 Task: Notify me by email when a new vulnerability is found in one of your dependencies.
Action: Mouse moved to (946, 90)
Screenshot: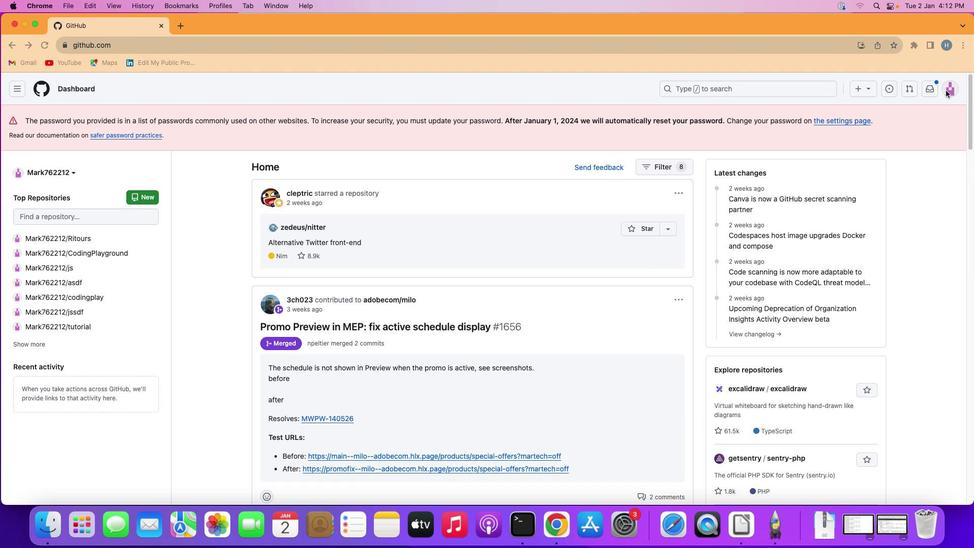 
Action: Mouse pressed left at (946, 90)
Screenshot: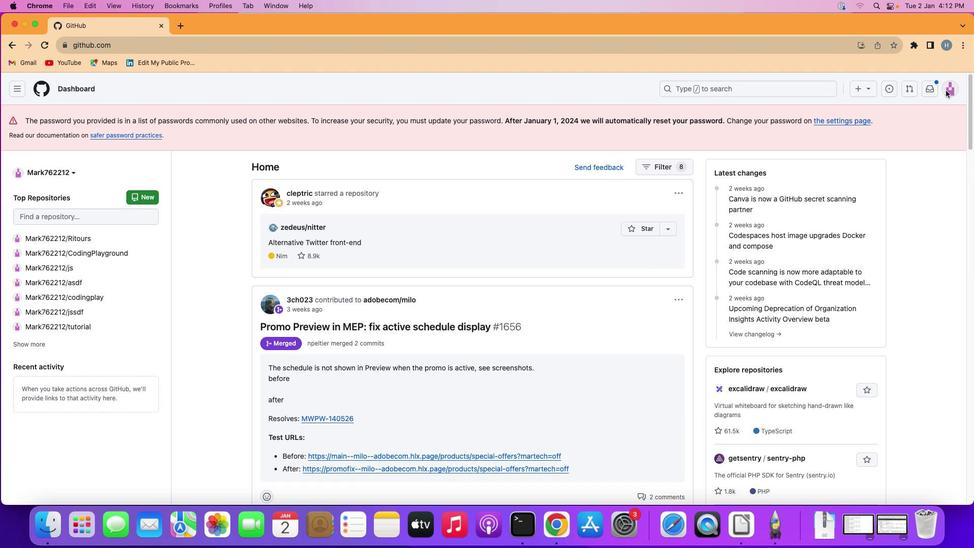 
Action: Mouse moved to (951, 87)
Screenshot: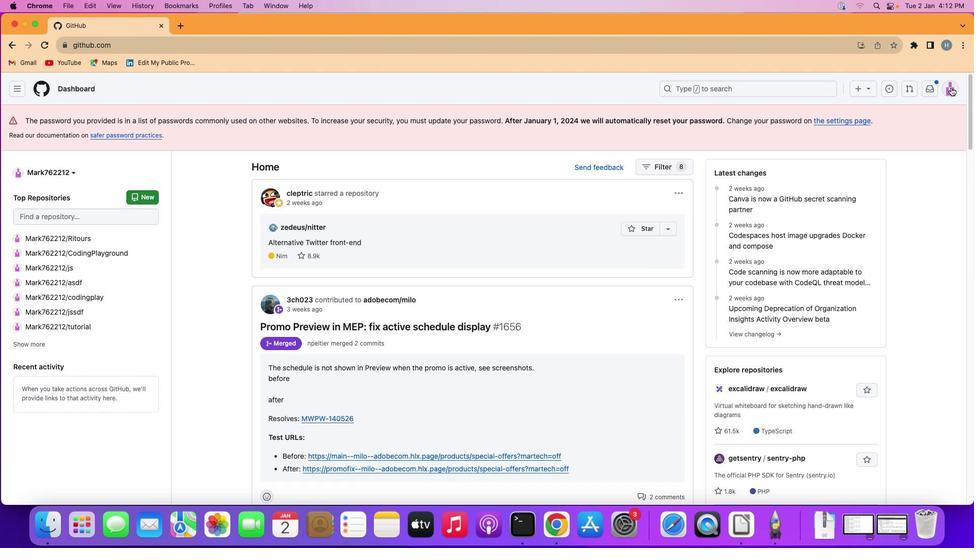 
Action: Mouse pressed left at (951, 87)
Screenshot: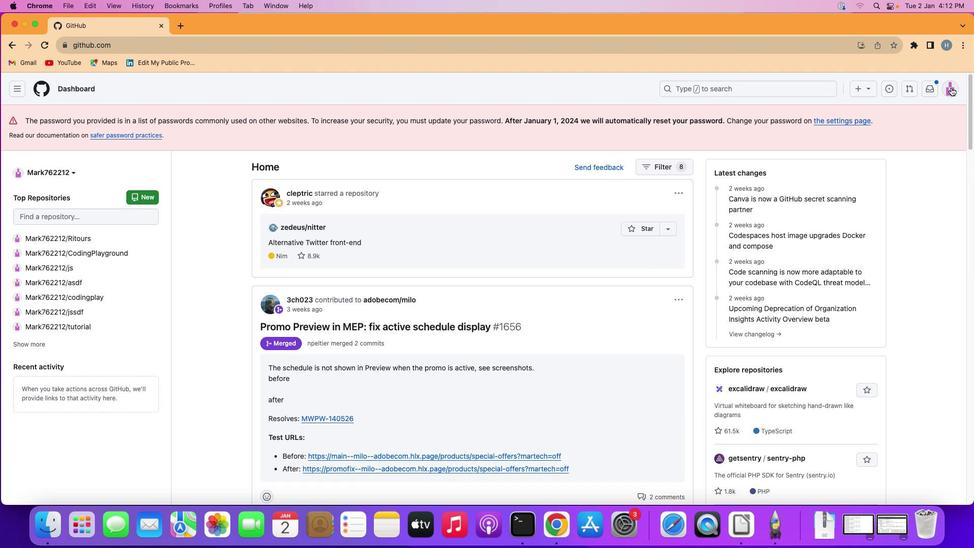 
Action: Mouse moved to (888, 362)
Screenshot: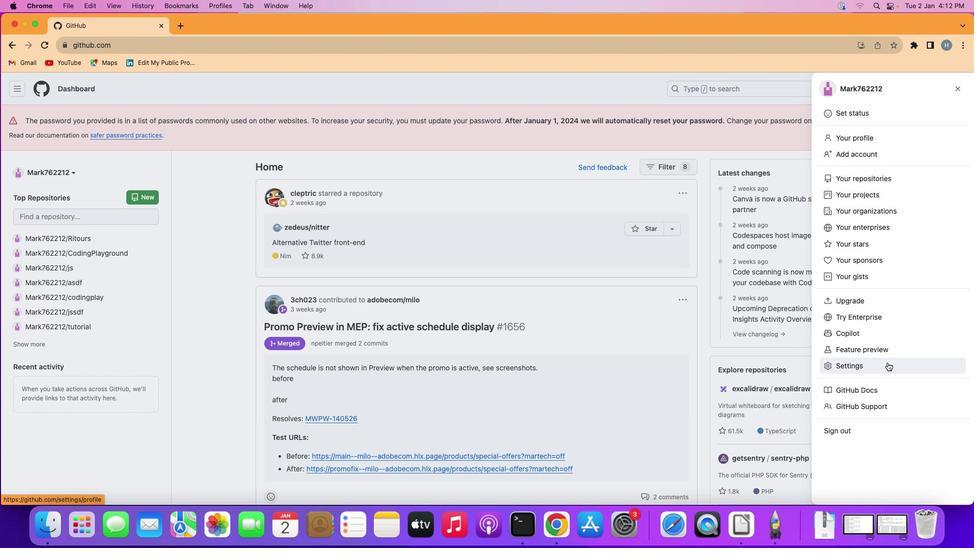 
Action: Mouse pressed left at (888, 362)
Screenshot: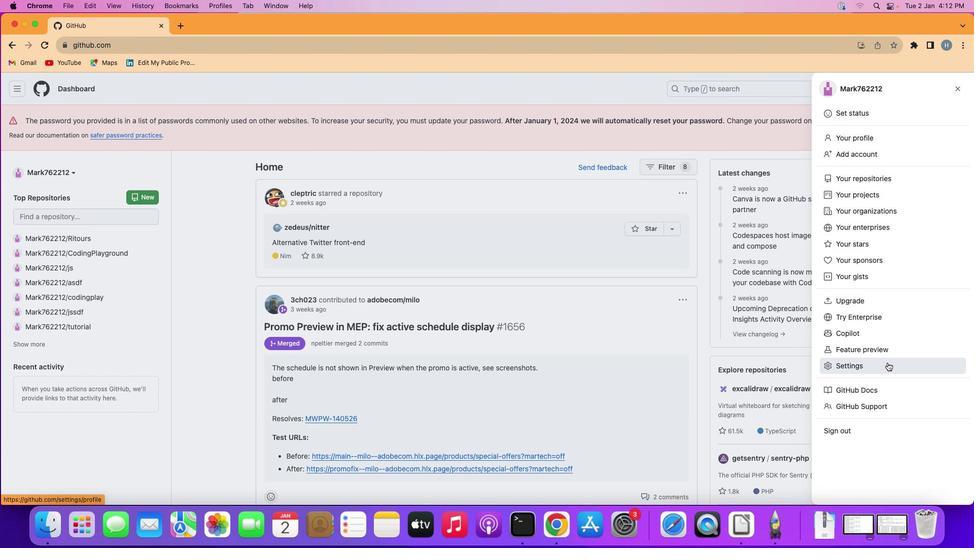 
Action: Mouse moved to (236, 276)
Screenshot: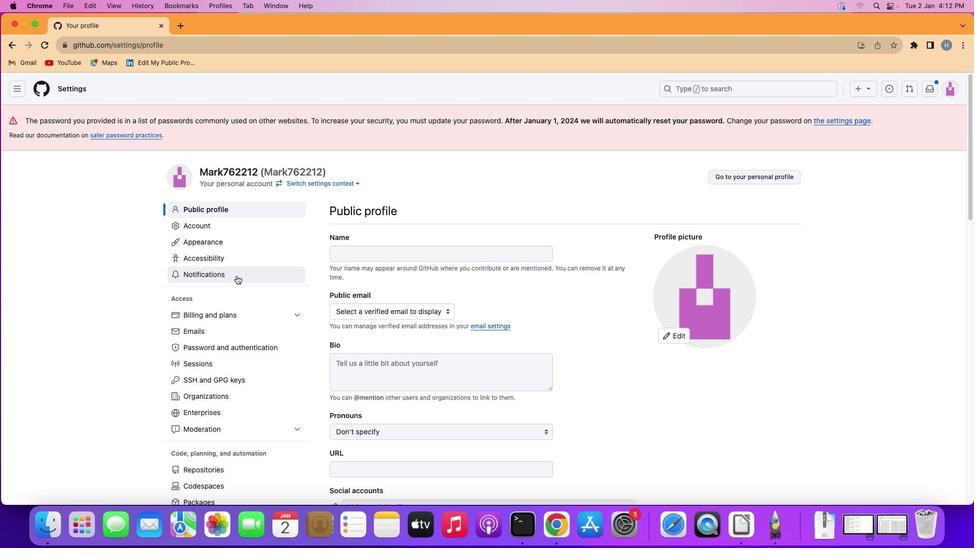 
Action: Mouse pressed left at (236, 276)
Screenshot: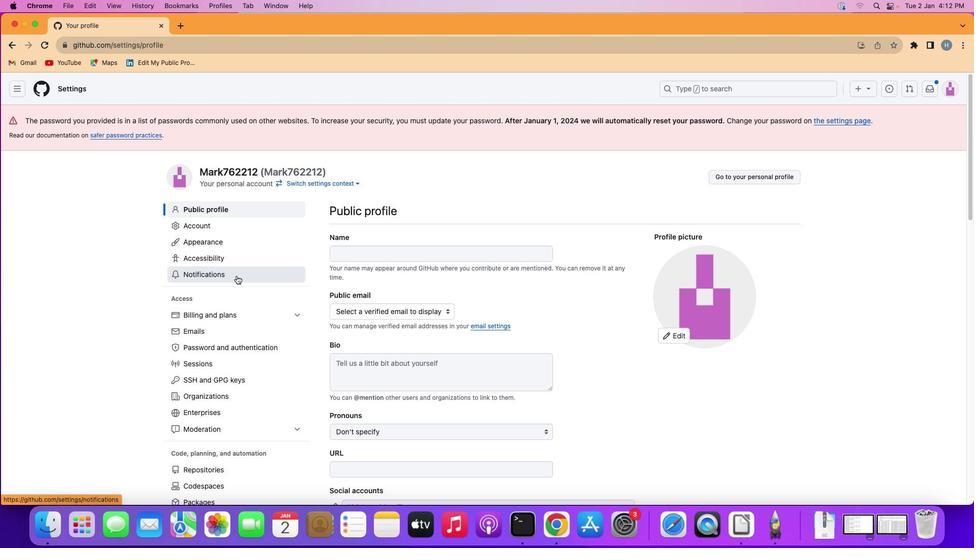 
Action: Mouse moved to (426, 333)
Screenshot: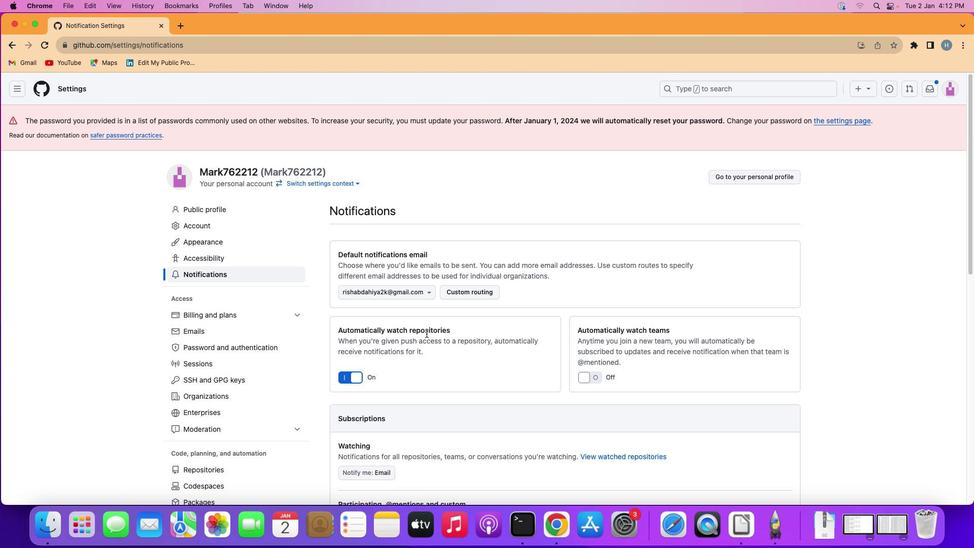 
Action: Mouse scrolled (426, 333) with delta (0, 0)
Screenshot: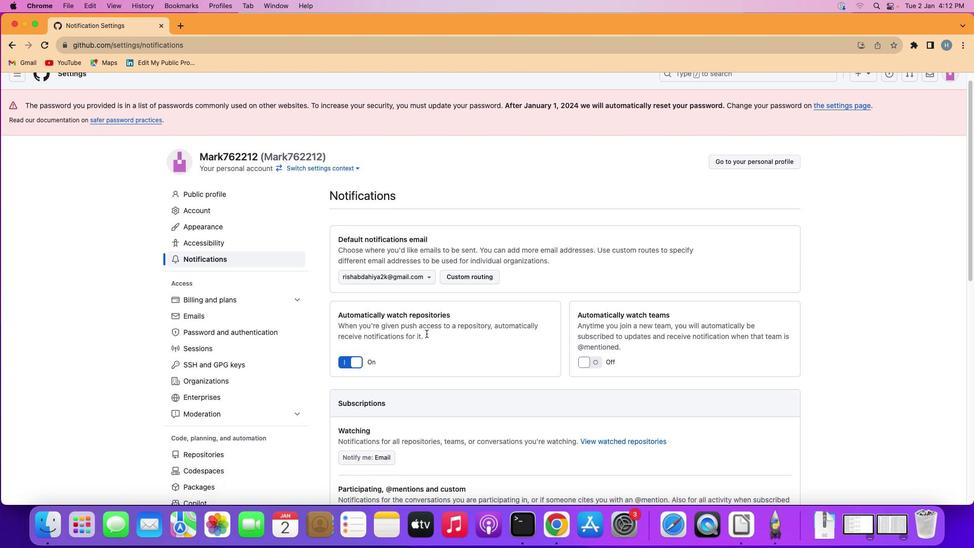 
Action: Mouse scrolled (426, 333) with delta (0, 0)
Screenshot: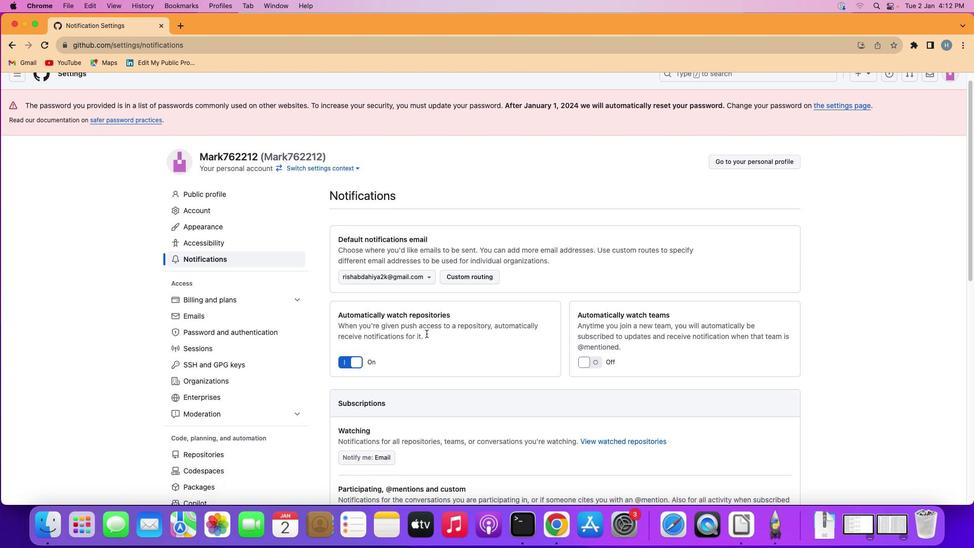 
Action: Mouse scrolled (426, 333) with delta (0, -1)
Screenshot: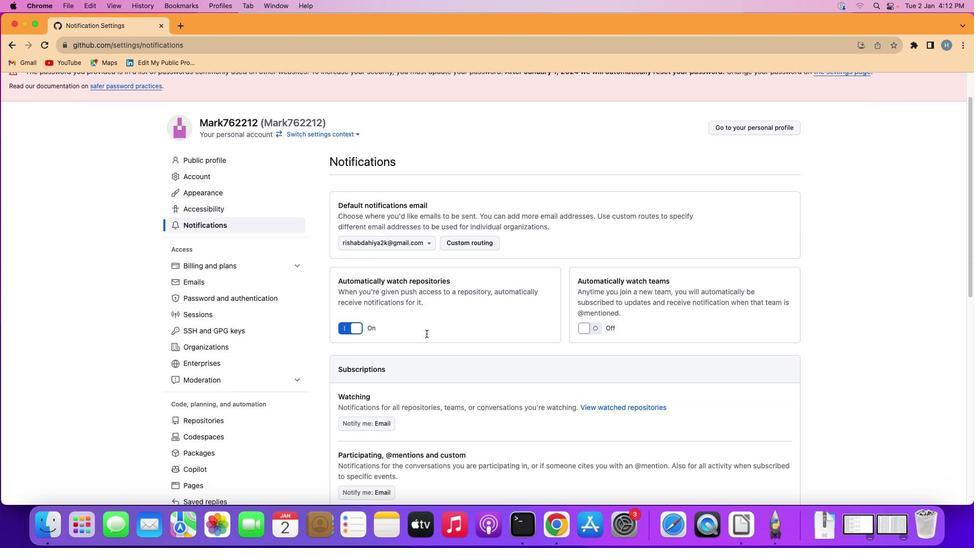 
Action: Mouse scrolled (426, 333) with delta (0, -1)
Screenshot: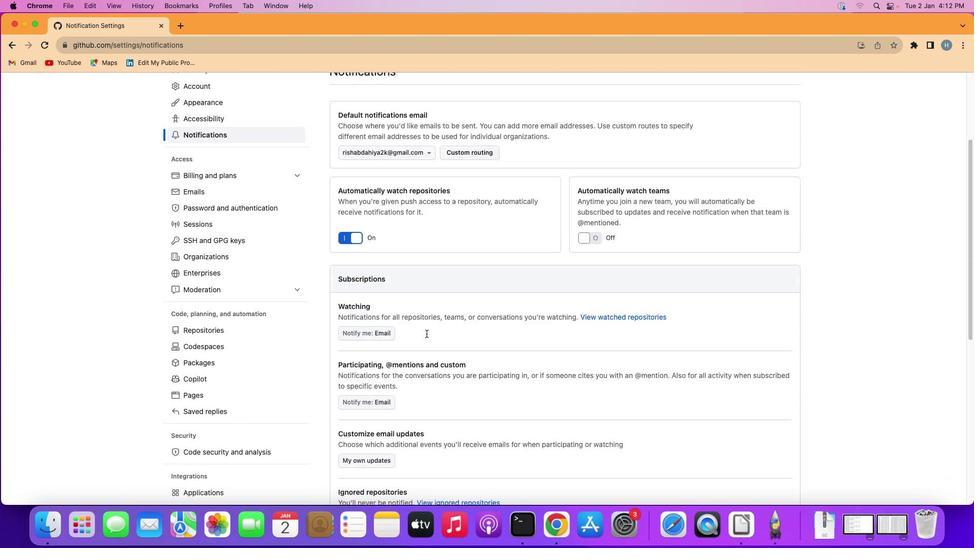 
Action: Mouse scrolled (426, 333) with delta (0, 0)
Screenshot: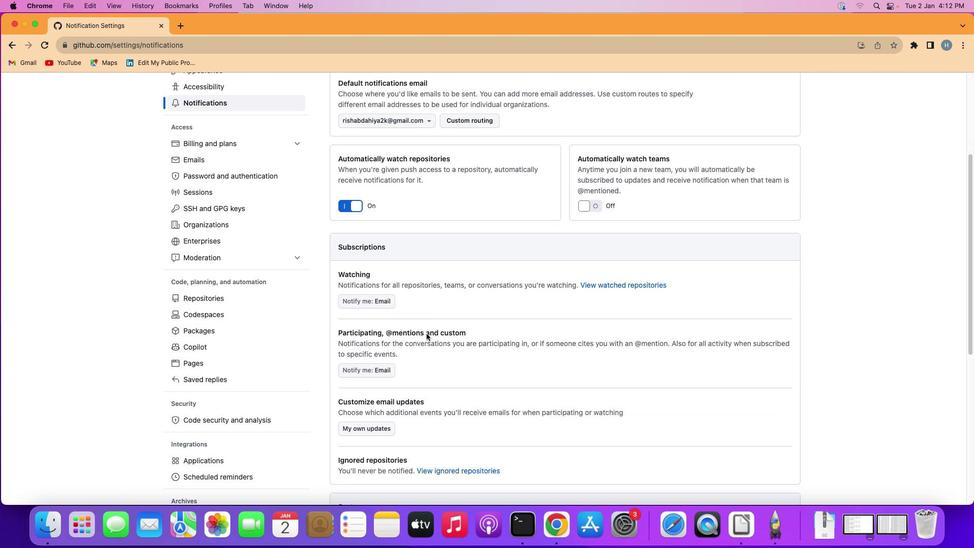 
Action: Mouse scrolled (426, 333) with delta (0, 0)
Screenshot: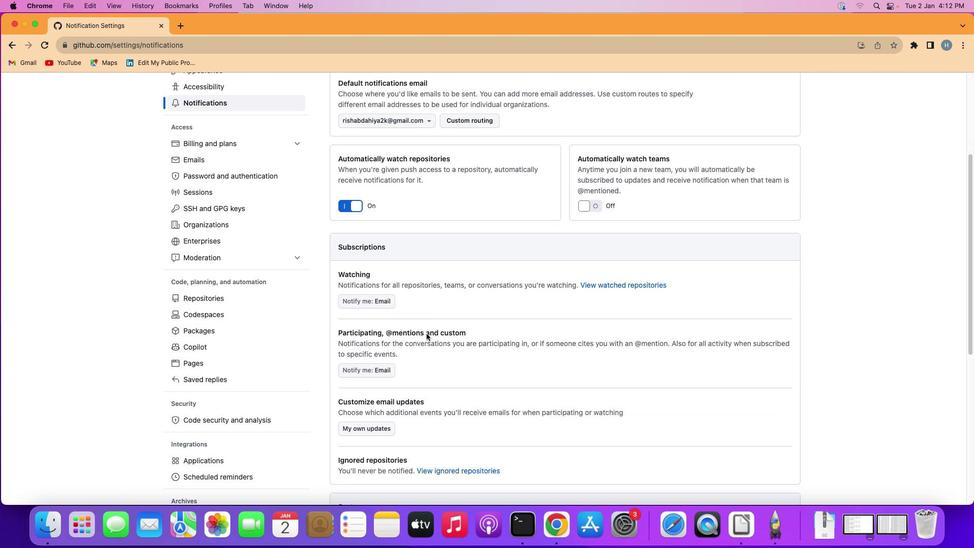 
Action: Mouse moved to (425, 333)
Screenshot: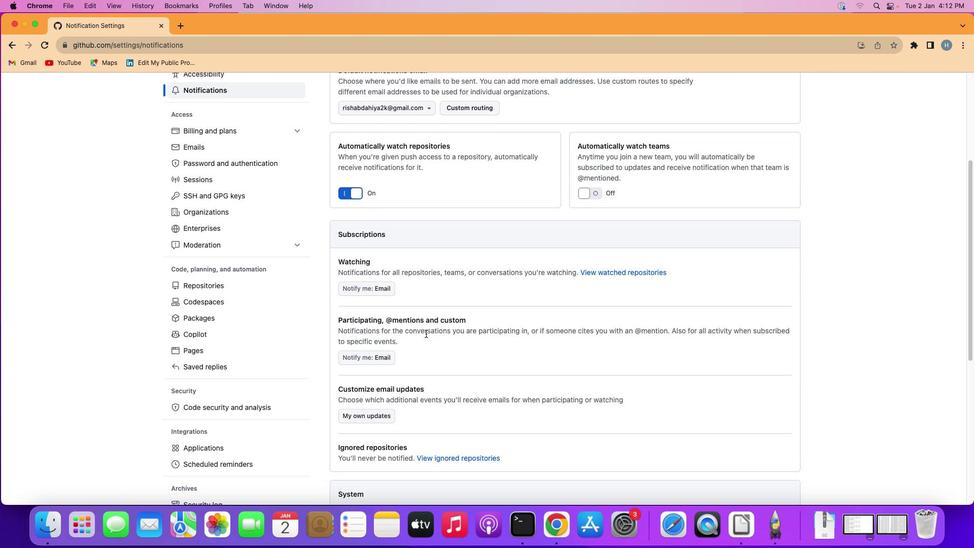
Action: Mouse scrolled (425, 333) with delta (0, 0)
Screenshot: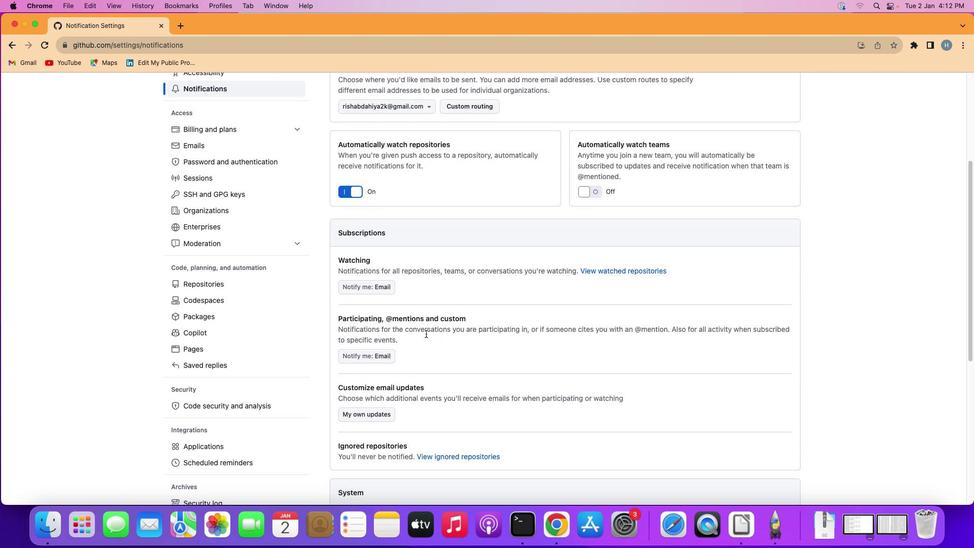 
Action: Mouse scrolled (425, 333) with delta (0, 0)
Screenshot: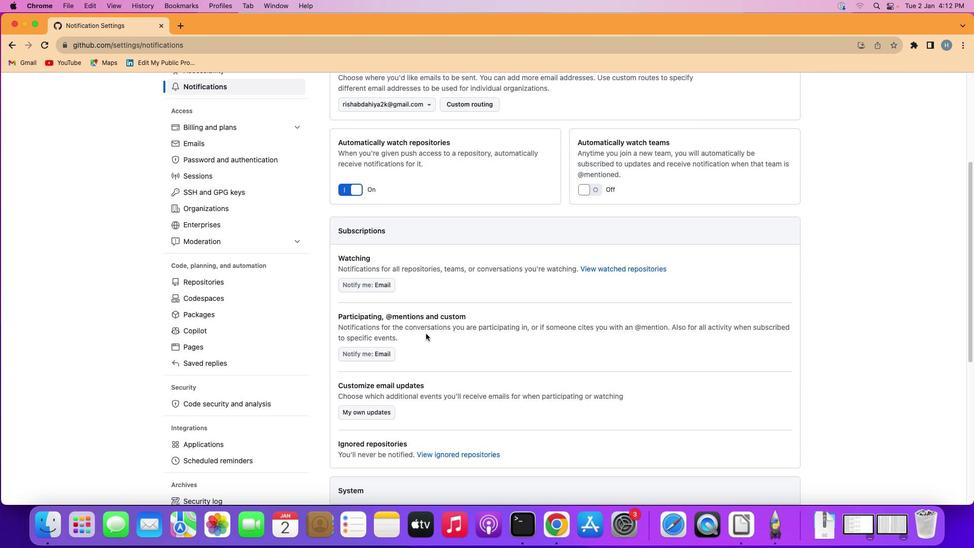 
Action: Mouse scrolled (425, 333) with delta (0, 0)
Screenshot: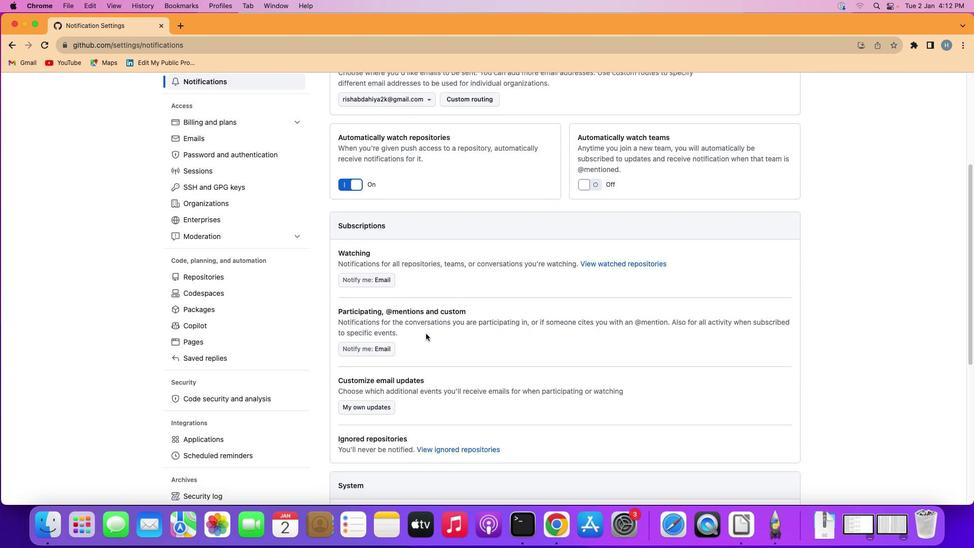 
Action: Mouse moved to (425, 333)
Screenshot: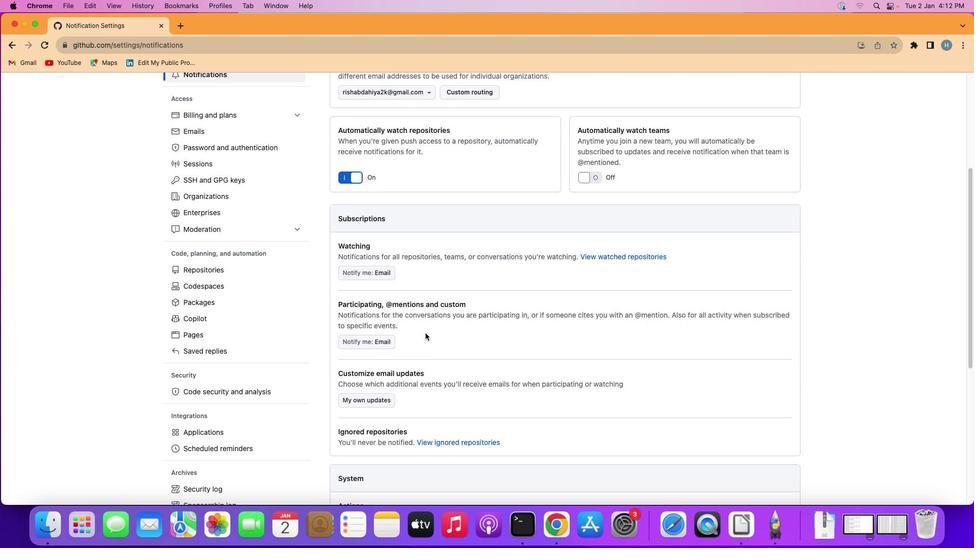 
Action: Mouse scrolled (425, 333) with delta (0, 0)
Screenshot: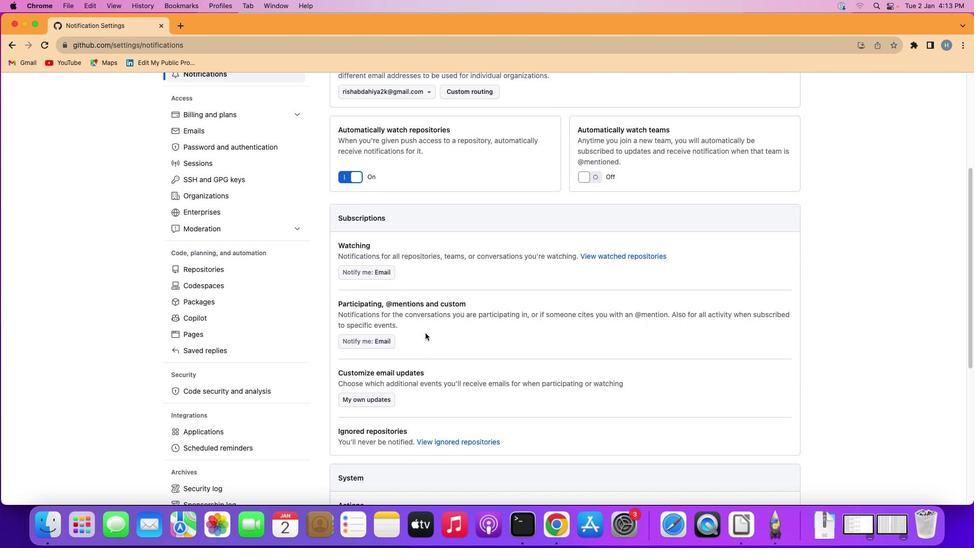 
Action: Mouse scrolled (425, 333) with delta (0, 0)
Screenshot: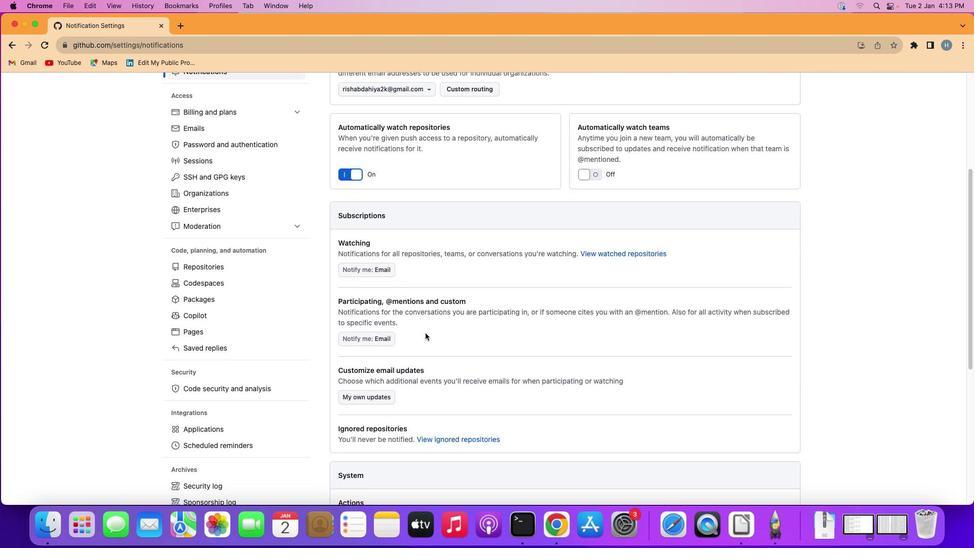 
Action: Mouse moved to (482, 331)
Screenshot: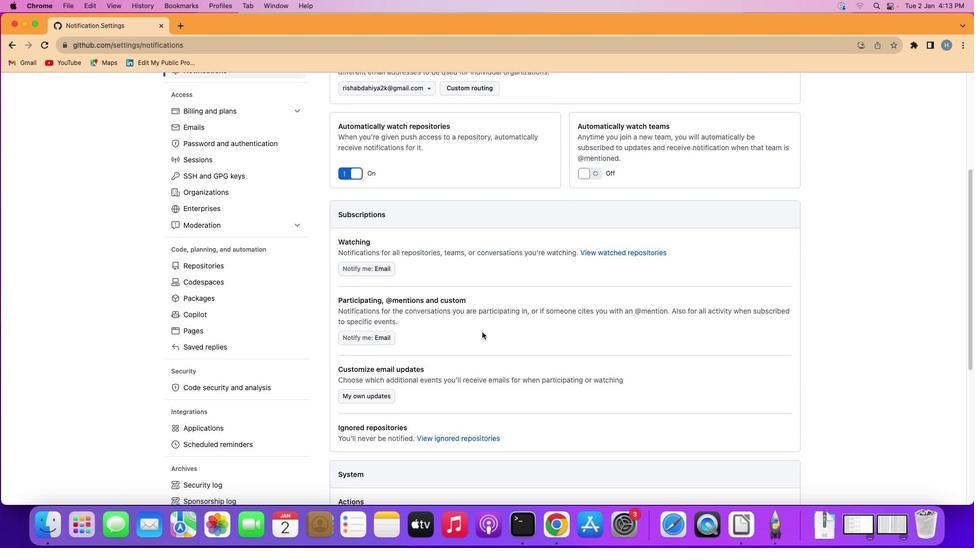 
Action: Mouse scrolled (482, 331) with delta (0, 0)
Screenshot: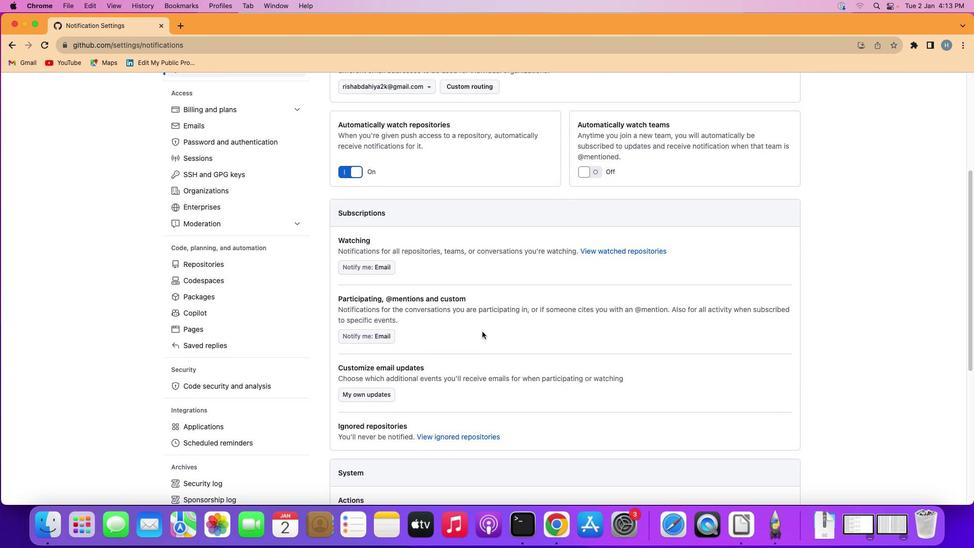 
Action: Mouse scrolled (482, 331) with delta (0, 0)
Screenshot: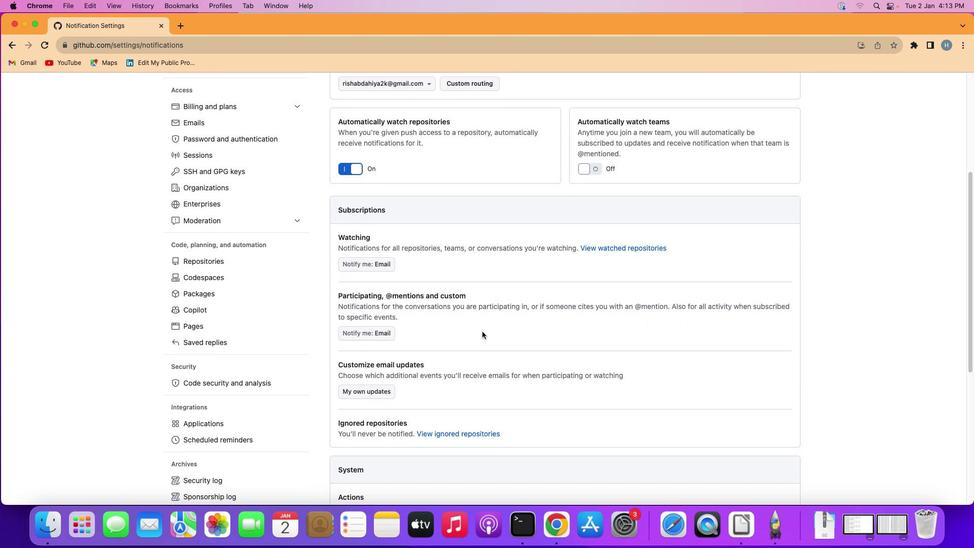 
Action: Mouse moved to (482, 331)
Screenshot: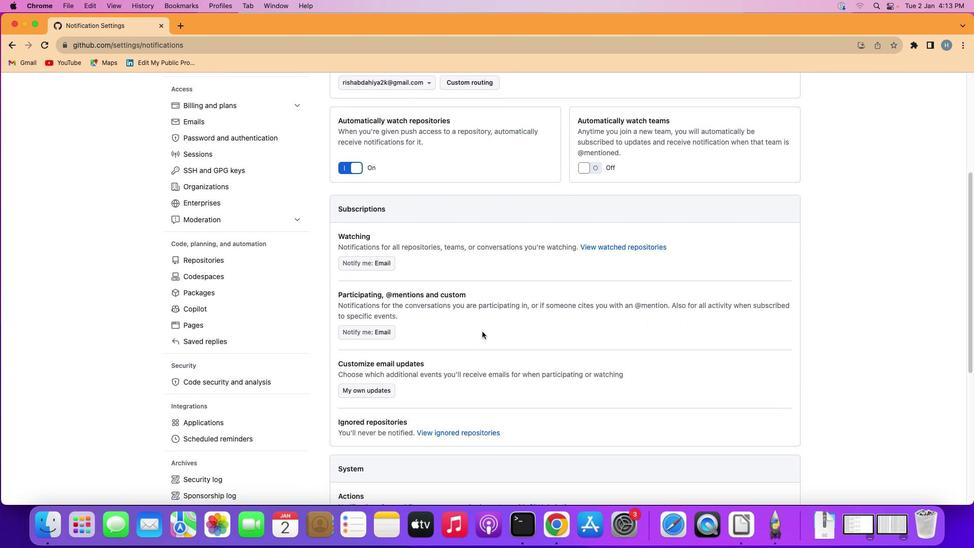 
Action: Mouse scrolled (482, 331) with delta (0, 0)
Screenshot: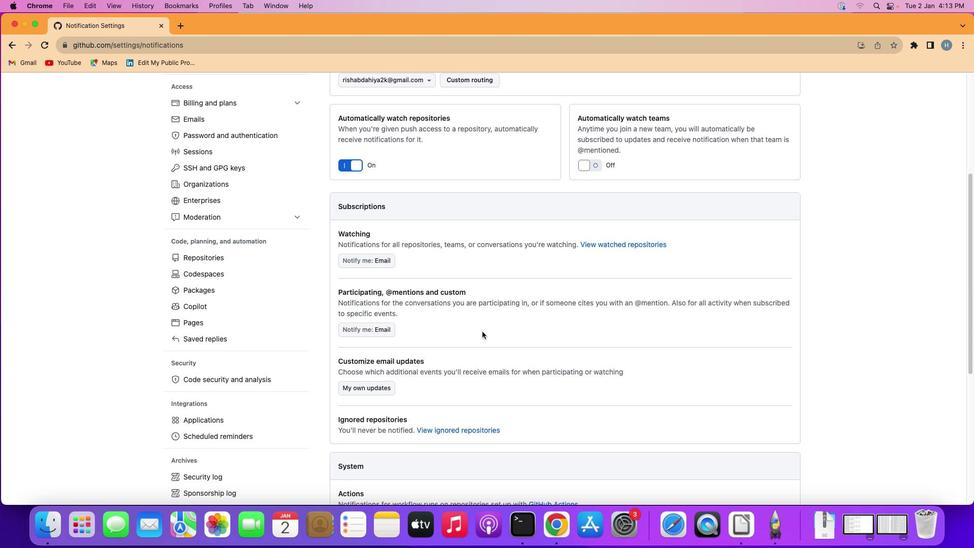 
Action: Mouse scrolled (482, 331) with delta (0, 0)
Screenshot: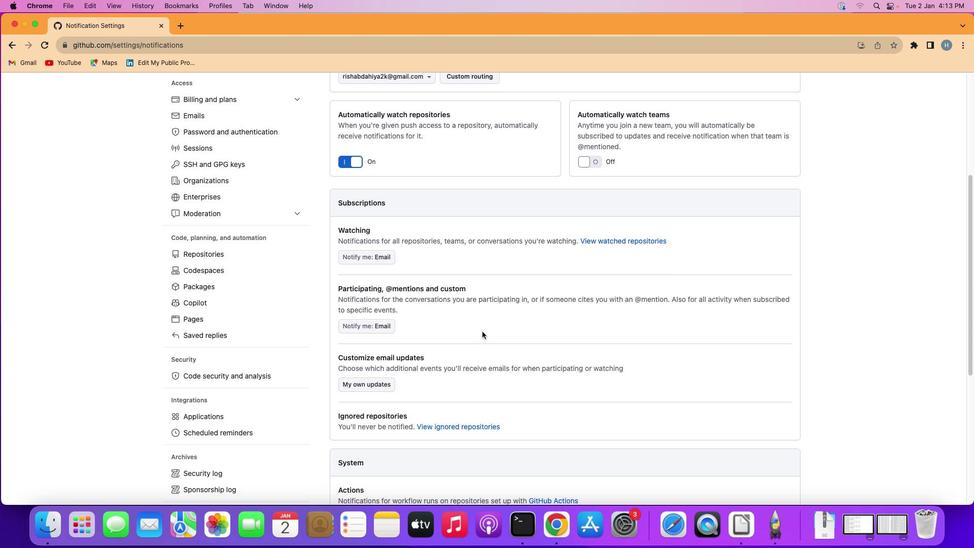 
Action: Mouse scrolled (482, 331) with delta (0, 0)
Screenshot: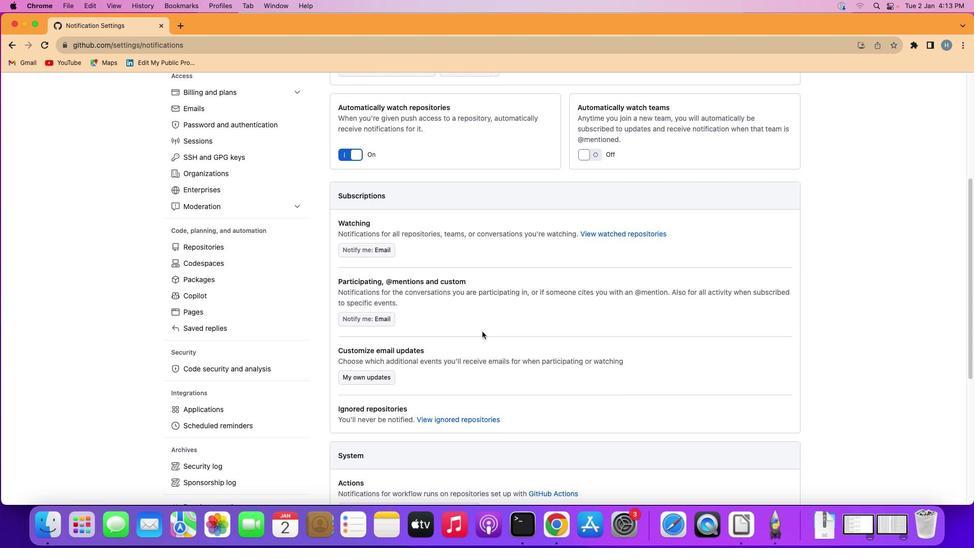 
Action: Mouse scrolled (482, 331) with delta (0, 0)
Screenshot: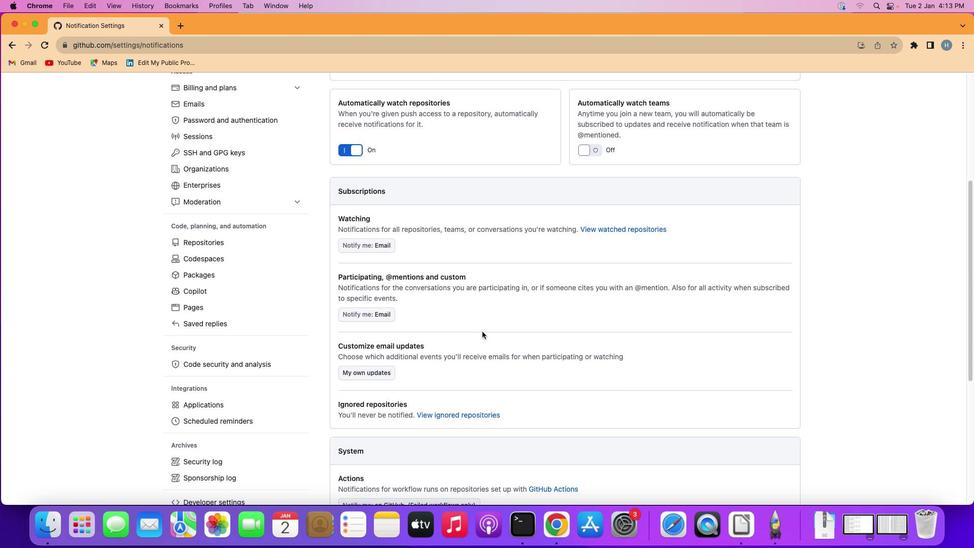 
Action: Mouse scrolled (482, 331) with delta (0, 0)
Screenshot: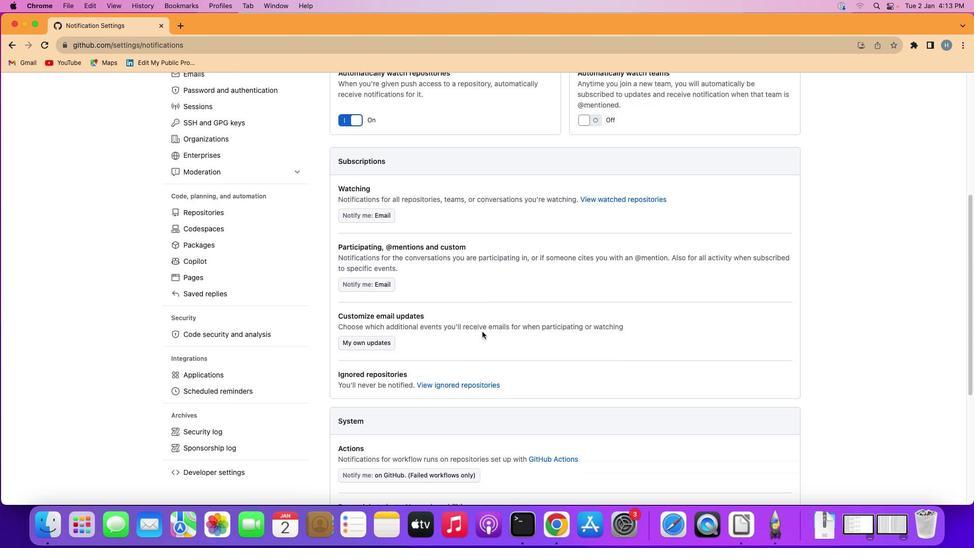 
Action: Mouse moved to (482, 331)
Screenshot: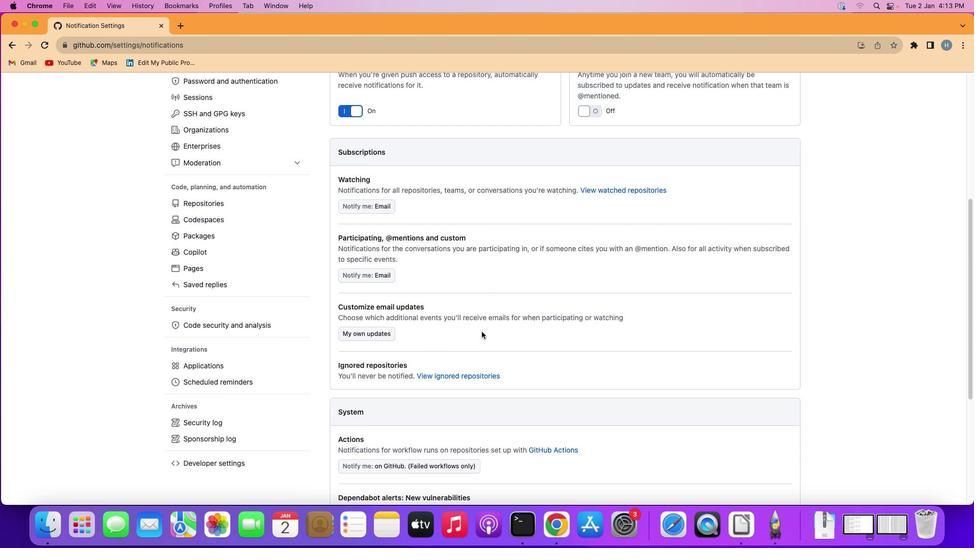 
Action: Mouse scrolled (482, 331) with delta (0, 0)
Screenshot: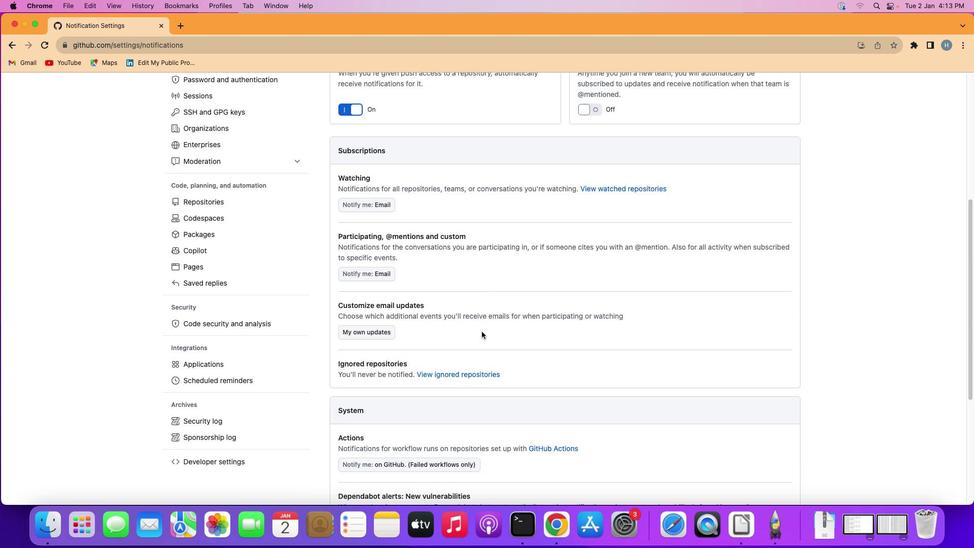 
Action: Mouse scrolled (482, 331) with delta (0, 0)
Screenshot: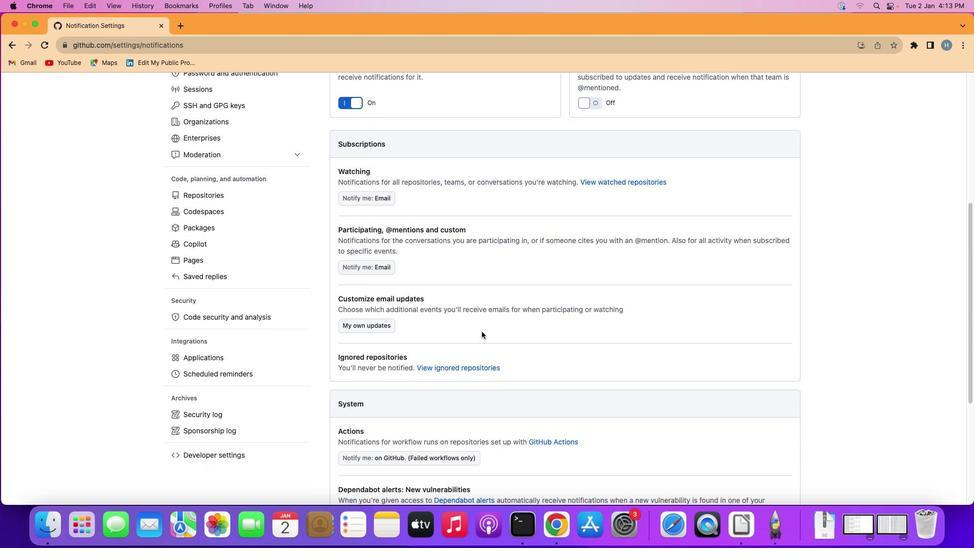 
Action: Mouse moved to (480, 329)
Screenshot: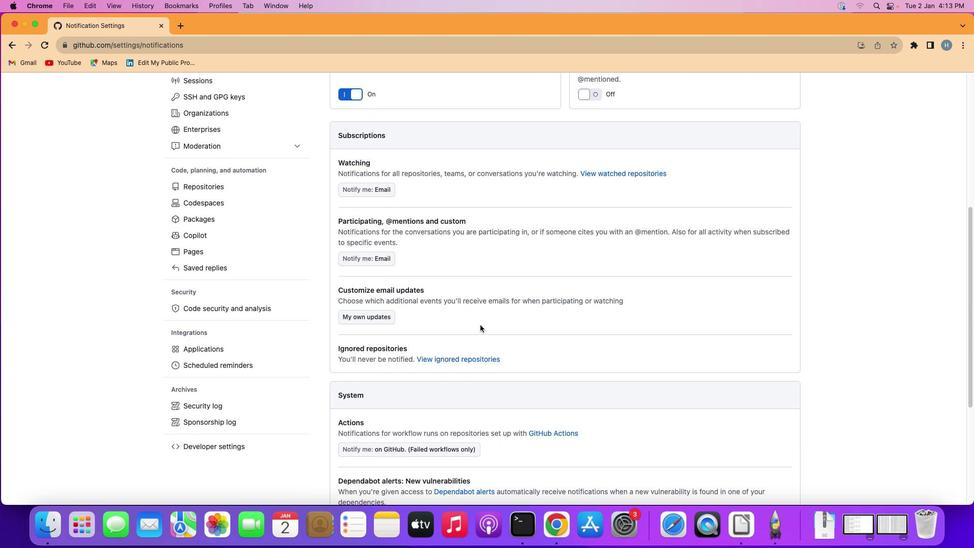 
Action: Mouse scrolled (480, 329) with delta (0, 0)
Screenshot: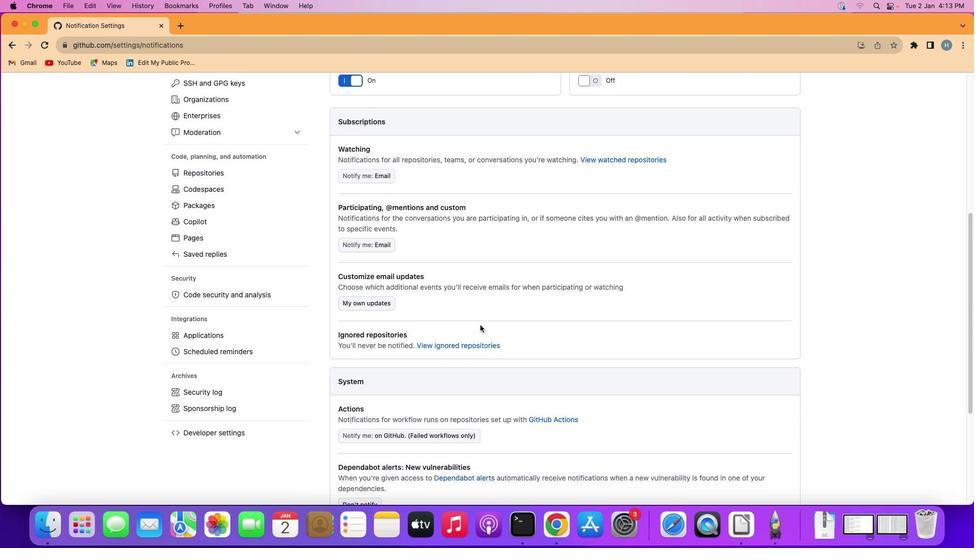
Action: Mouse moved to (480, 329)
Screenshot: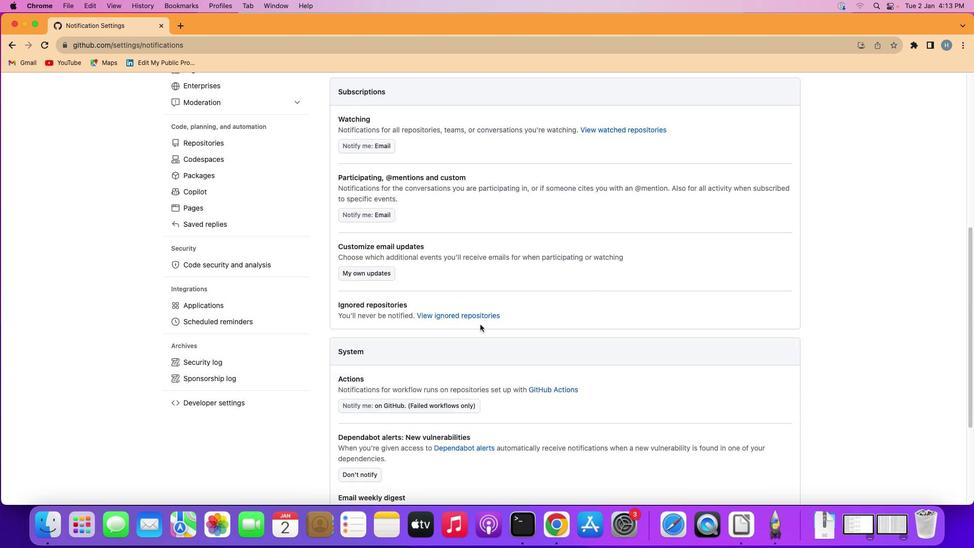 
Action: Mouse scrolled (480, 329) with delta (0, 0)
Screenshot: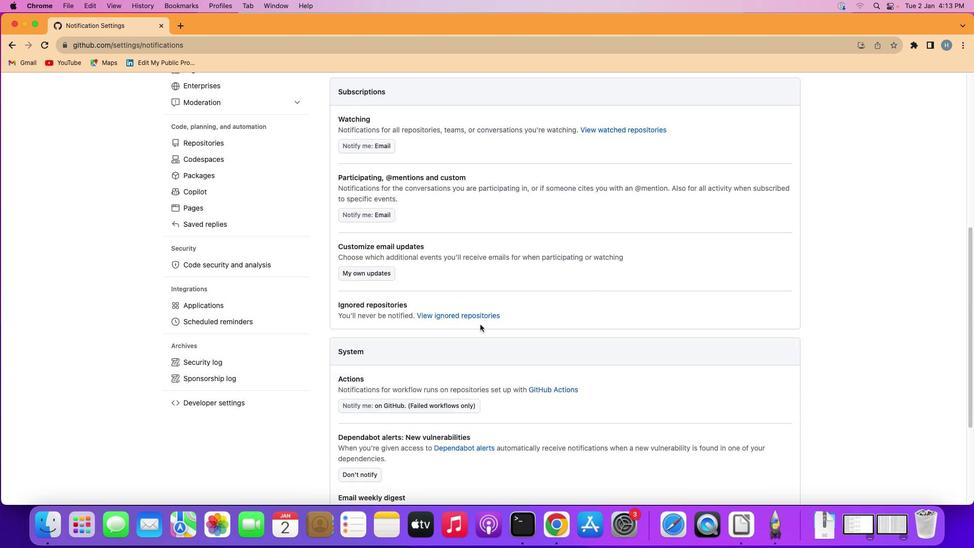 
Action: Mouse moved to (480, 326)
Screenshot: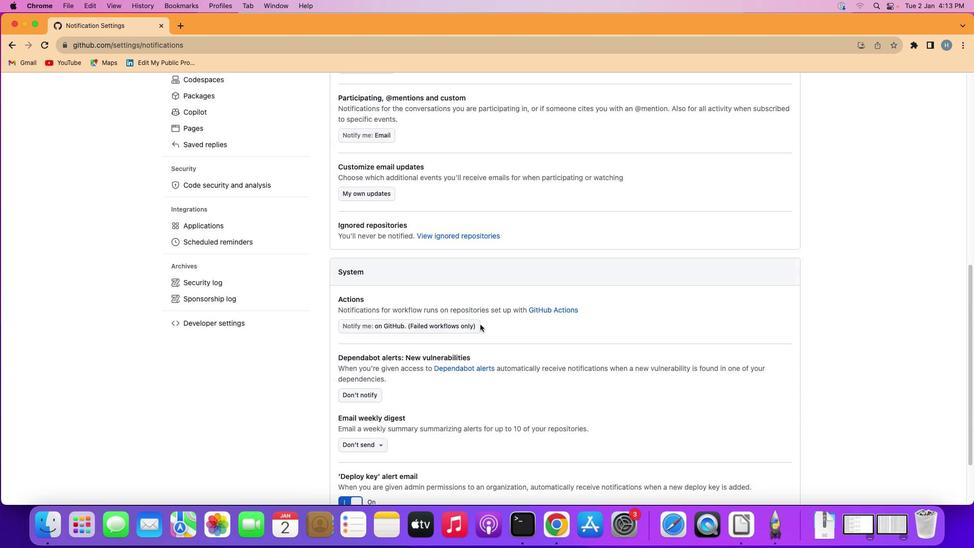 
Action: Mouse scrolled (480, 326) with delta (0, -1)
Screenshot: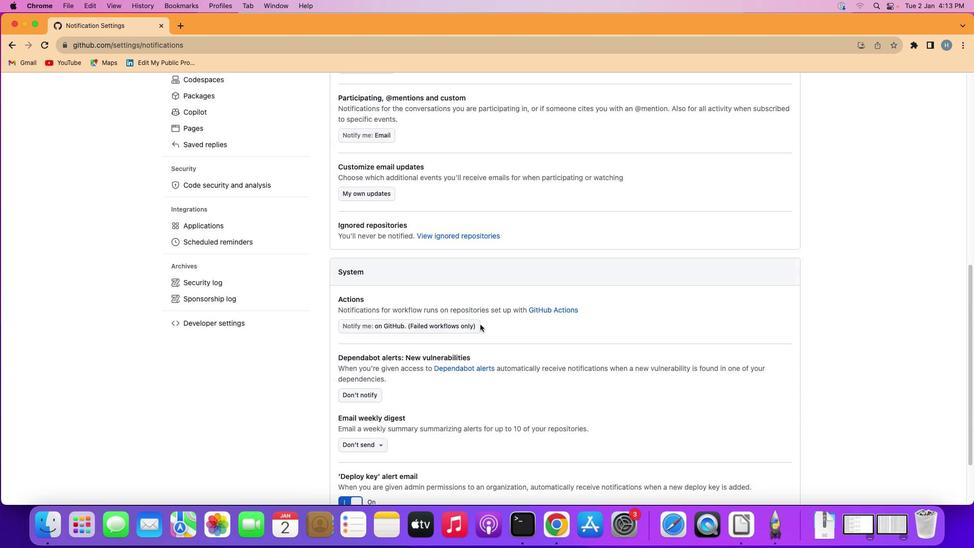 
Action: Mouse moved to (480, 325)
Screenshot: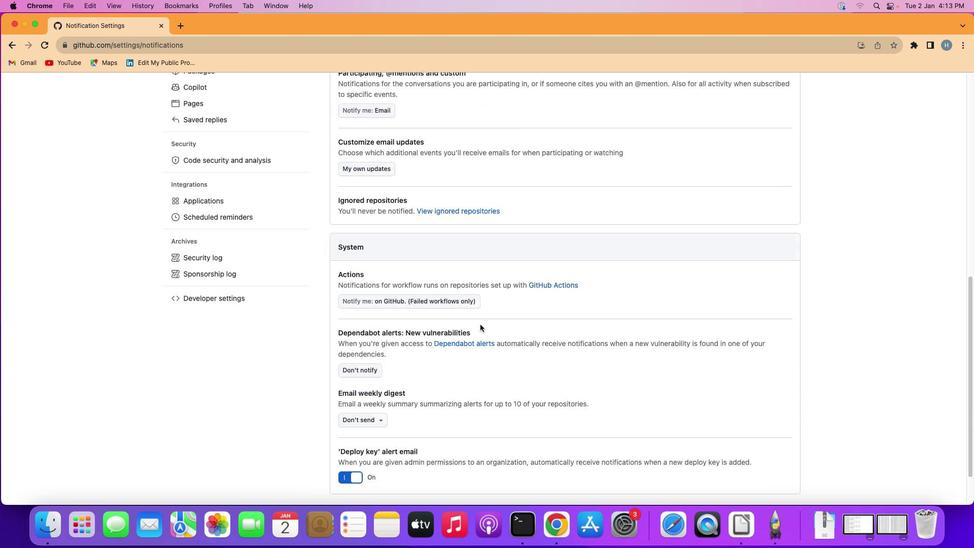 
Action: Mouse scrolled (480, 325) with delta (0, -2)
Screenshot: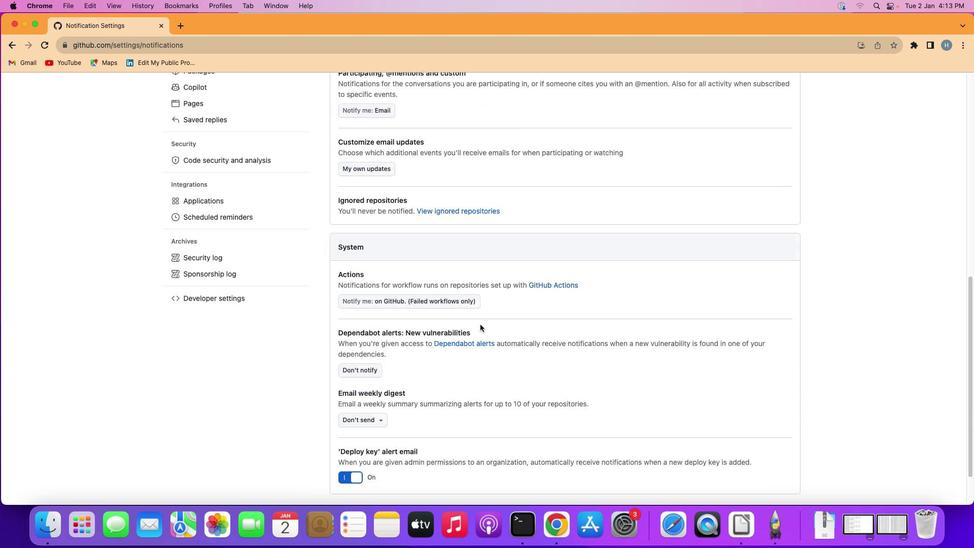 
Action: Mouse moved to (364, 340)
Screenshot: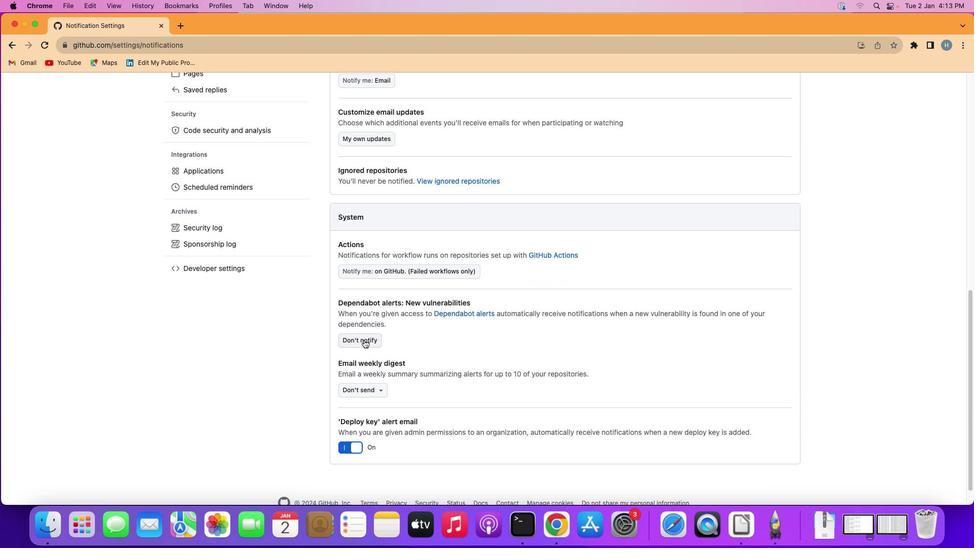 
Action: Mouse pressed left at (364, 340)
Screenshot: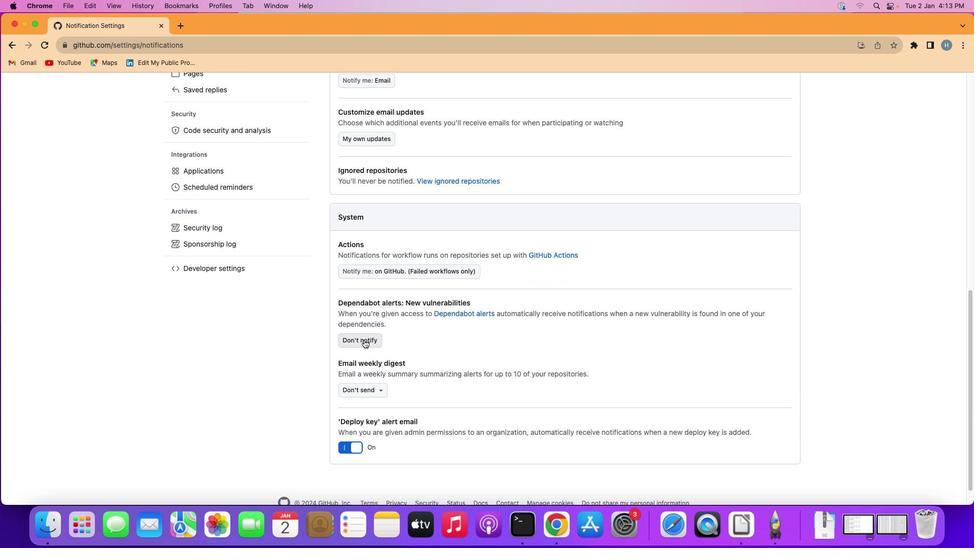 
Action: Mouse moved to (350, 404)
Screenshot: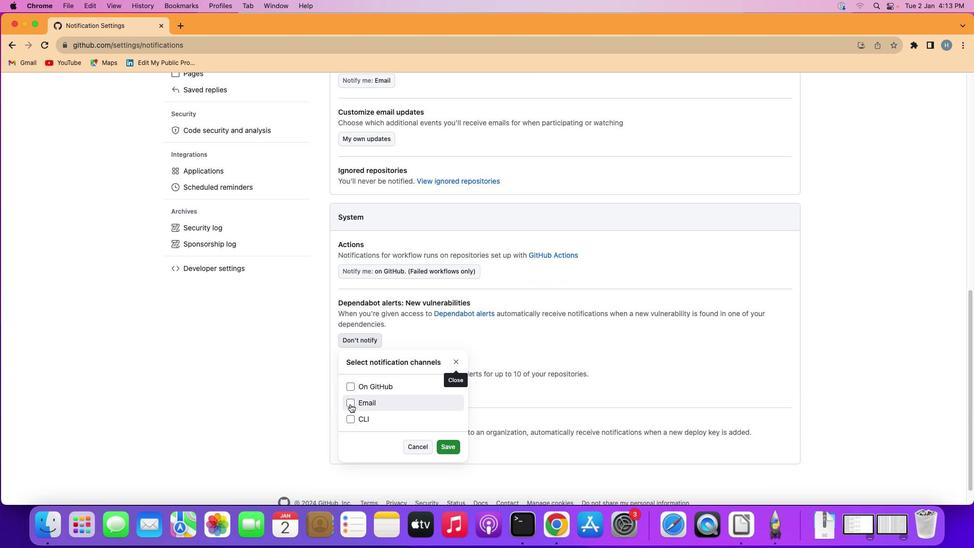 
Action: Mouse pressed left at (350, 404)
Screenshot: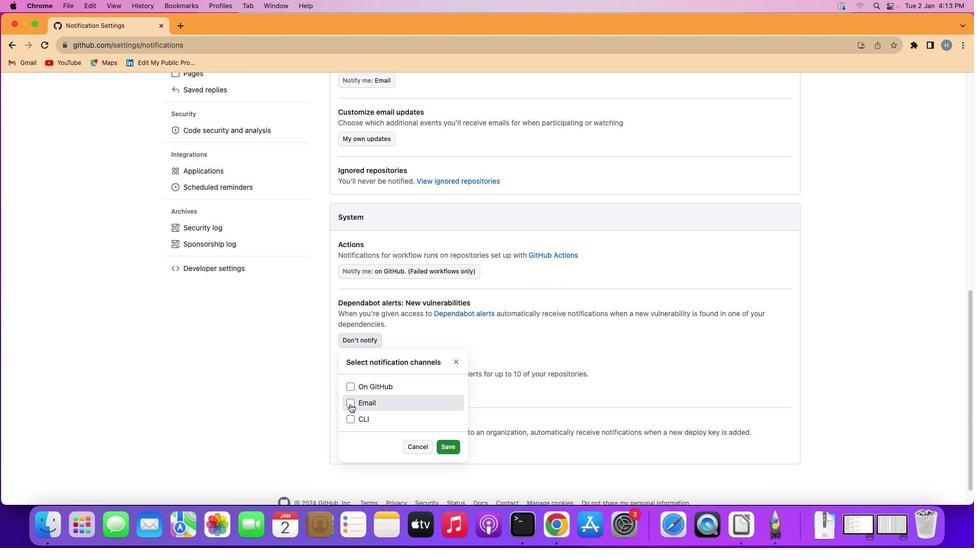 
Action: Mouse moved to (445, 445)
Screenshot: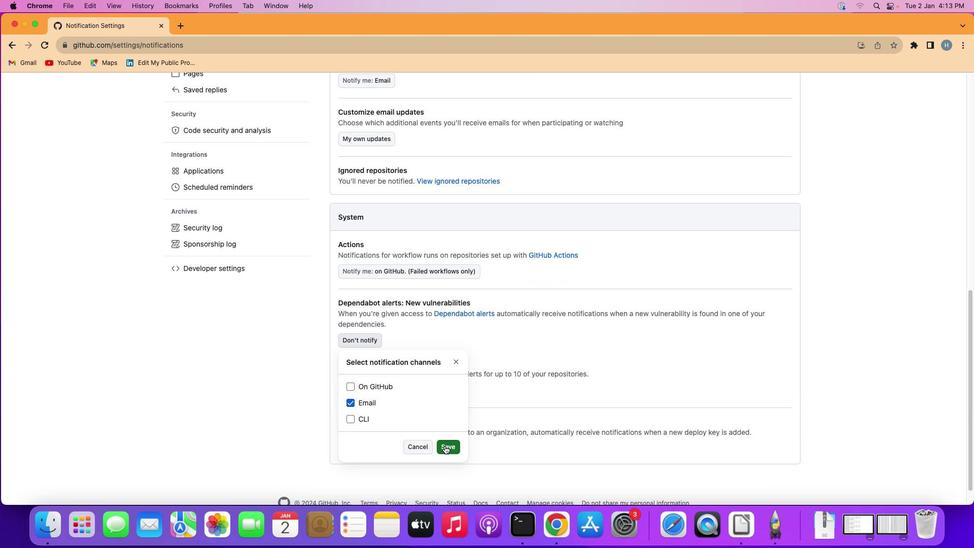 
Action: Mouse pressed left at (445, 445)
Screenshot: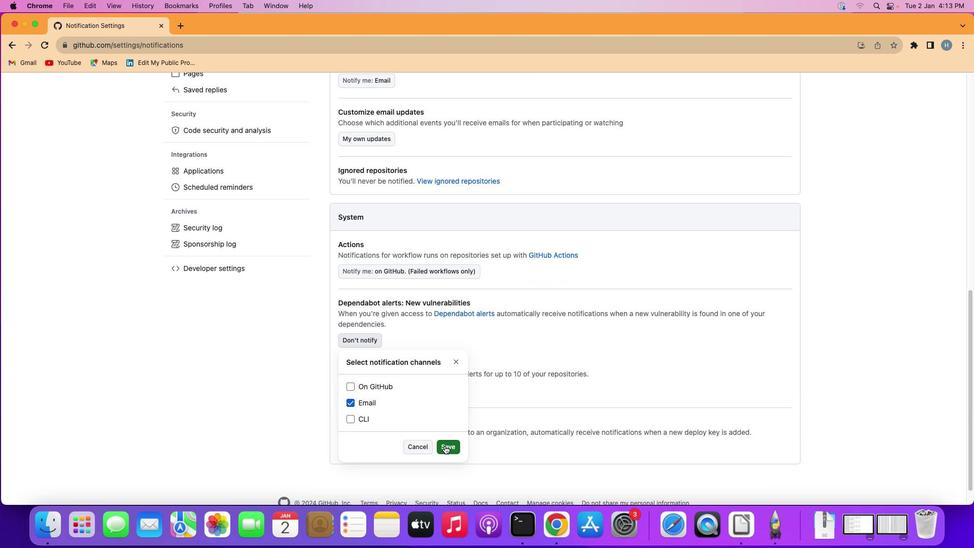 
Action: Mouse moved to (440, 444)
Screenshot: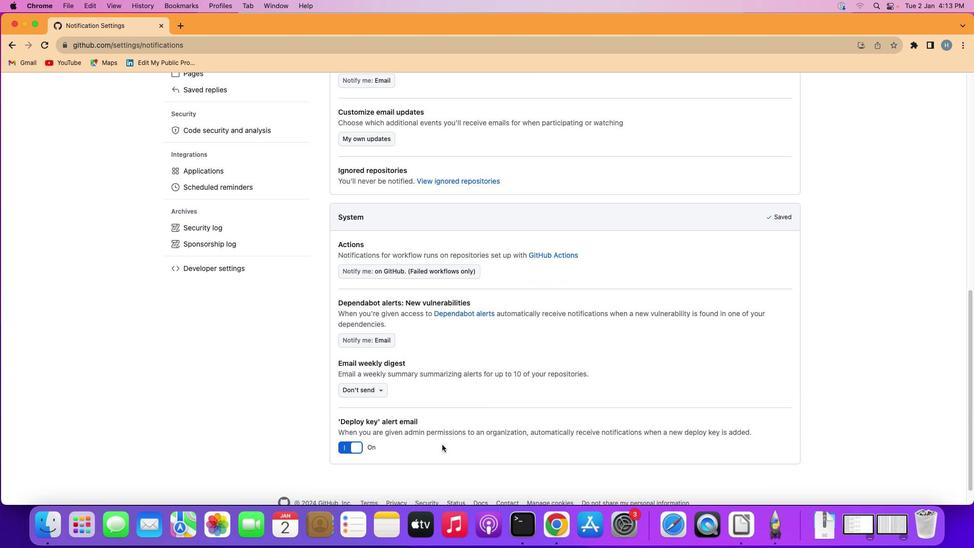 
